 Task: Change page margins to "custom numbers bottom 1.447".
Action: Mouse moved to (107, 109)
Screenshot: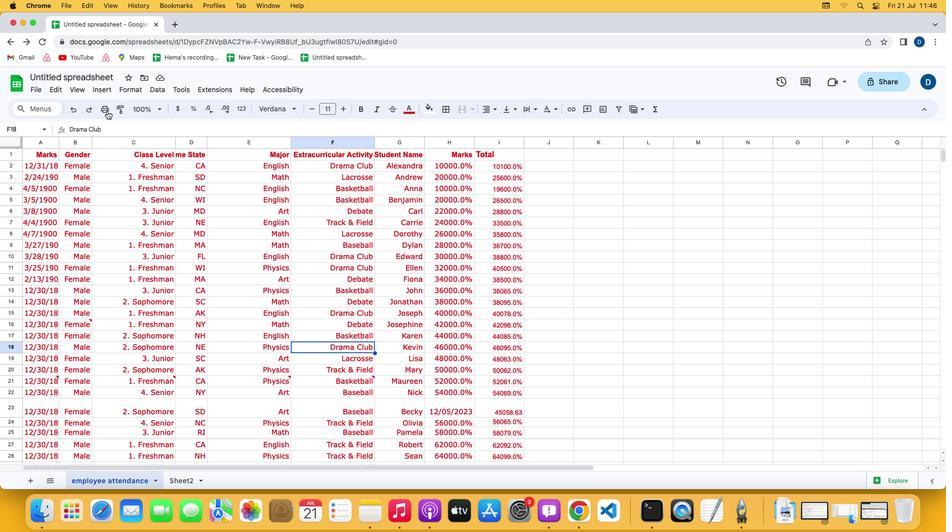 
Action: Mouse pressed left at (107, 109)
Screenshot: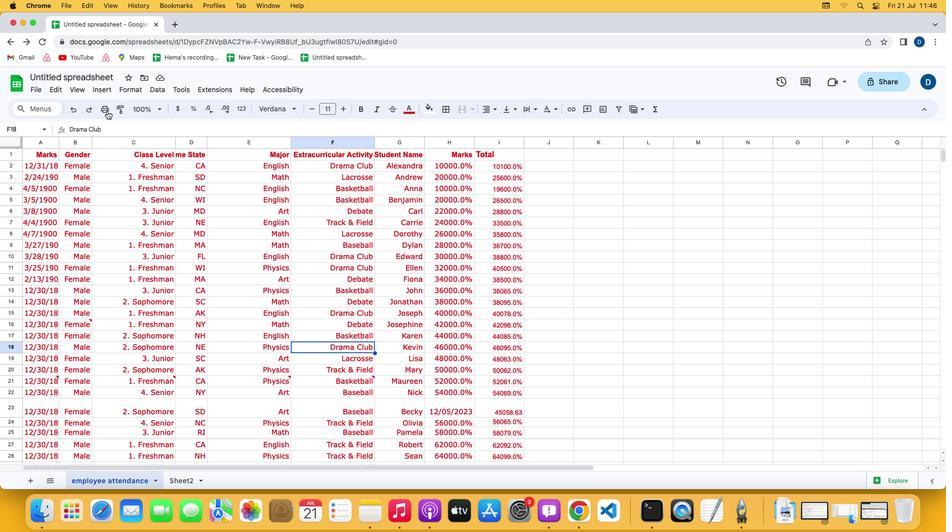 
Action: Mouse moved to (106, 111)
Screenshot: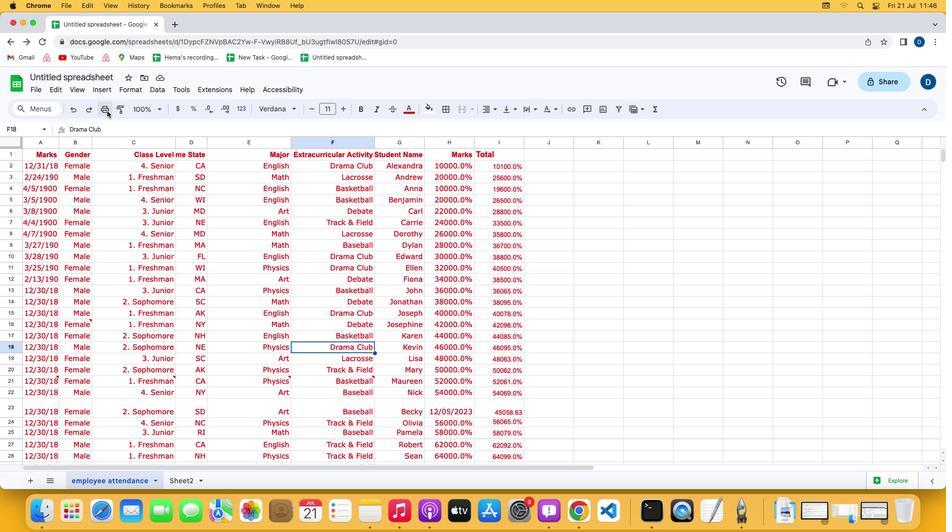 
Action: Mouse pressed left at (106, 111)
Screenshot: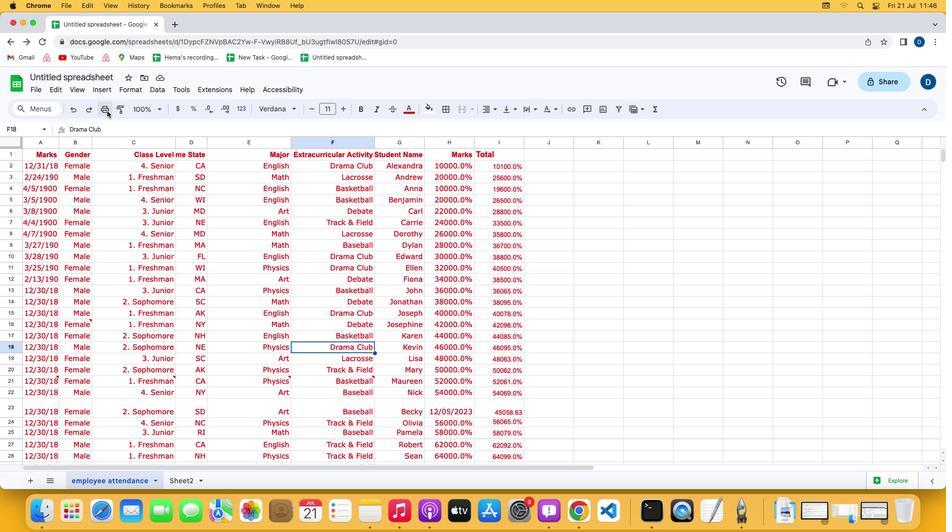 
Action: Mouse moved to (490, 321)
Screenshot: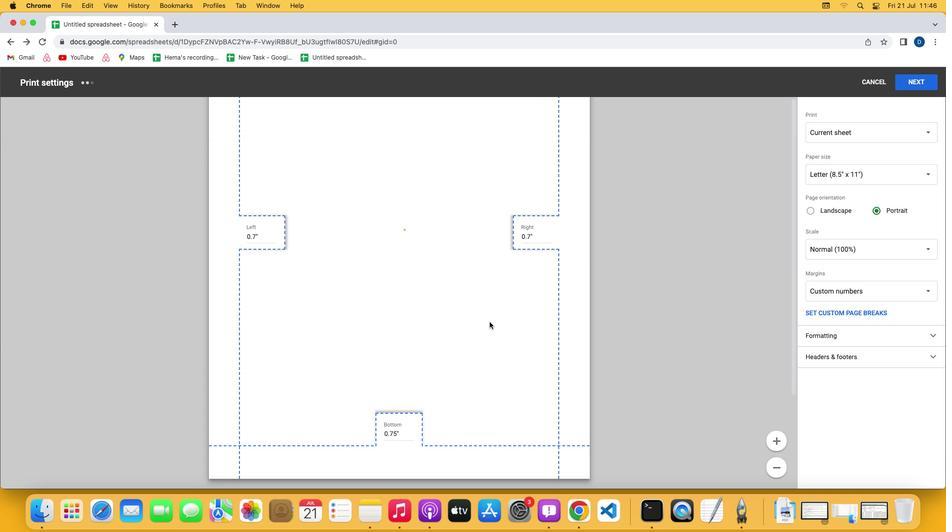 
Action: Mouse scrolled (490, 321) with delta (0, 0)
Screenshot: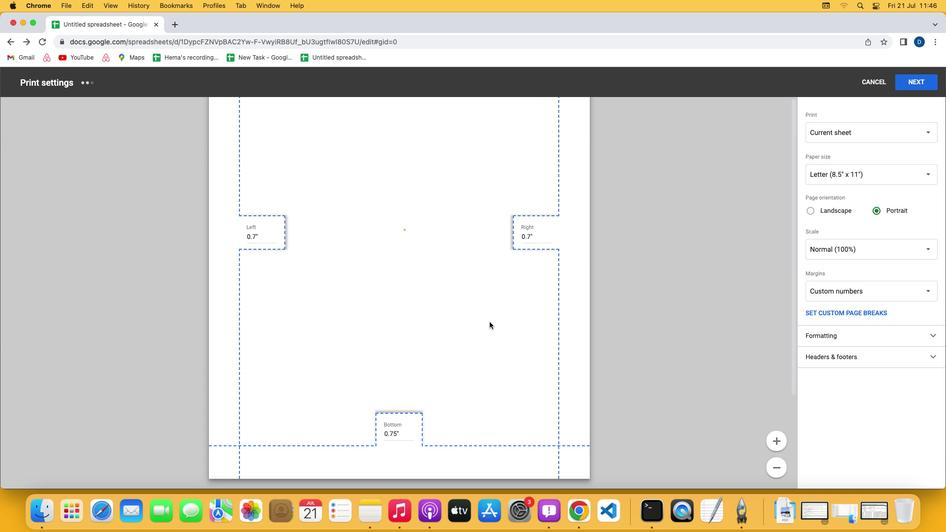 
Action: Mouse scrolled (490, 321) with delta (0, 0)
Screenshot: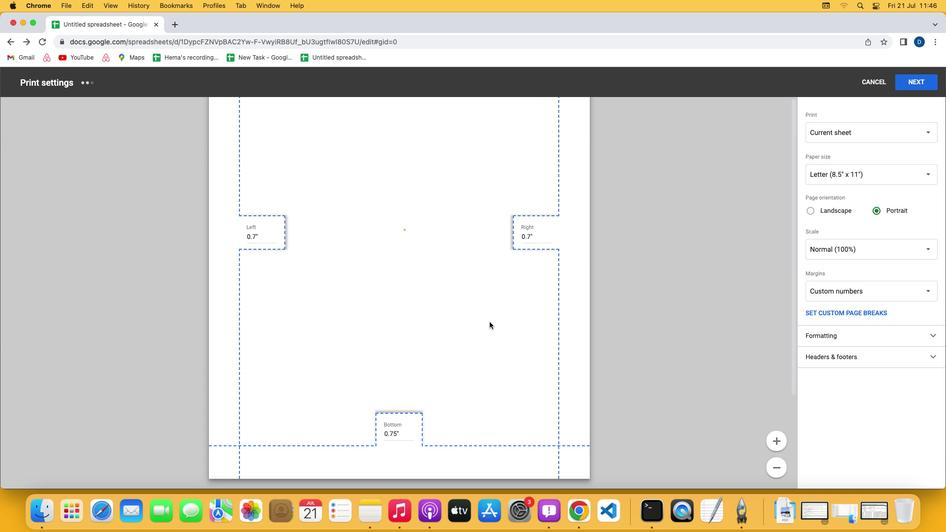 
Action: Mouse scrolled (490, 321) with delta (0, -1)
Screenshot: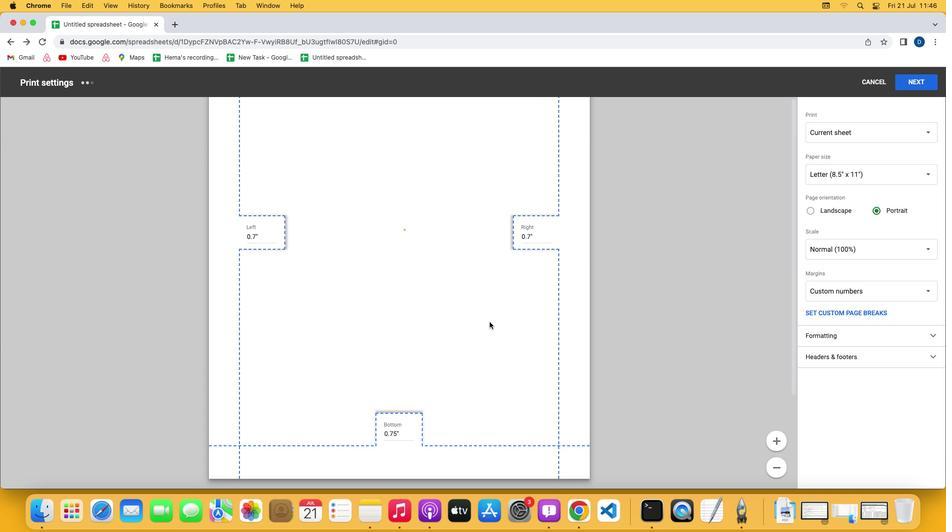 
Action: Mouse scrolled (490, 321) with delta (0, -1)
Screenshot: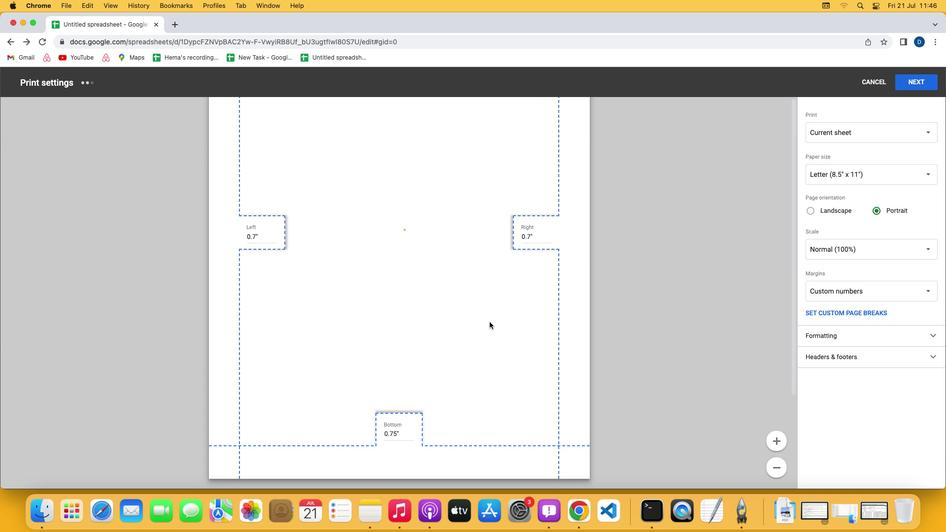 
Action: Mouse moved to (487, 322)
Screenshot: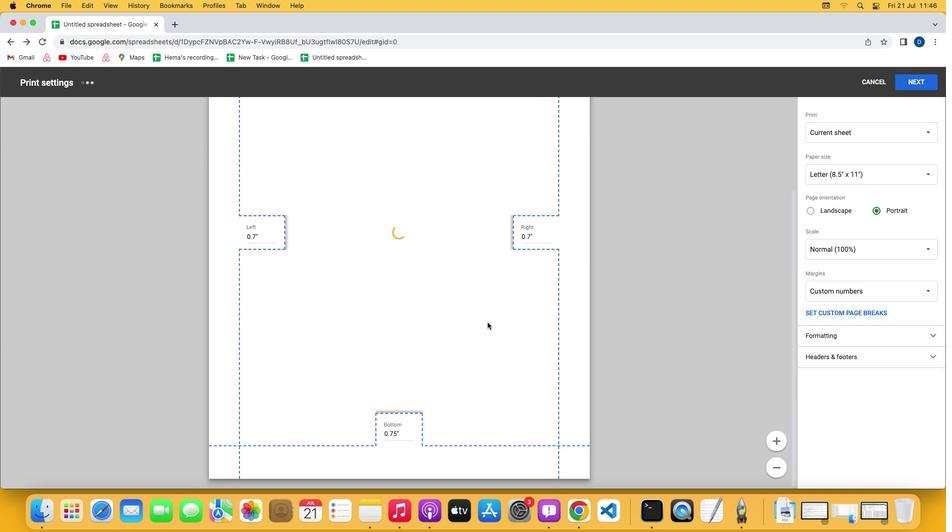 
Action: Mouse scrolled (487, 322) with delta (0, 0)
Screenshot: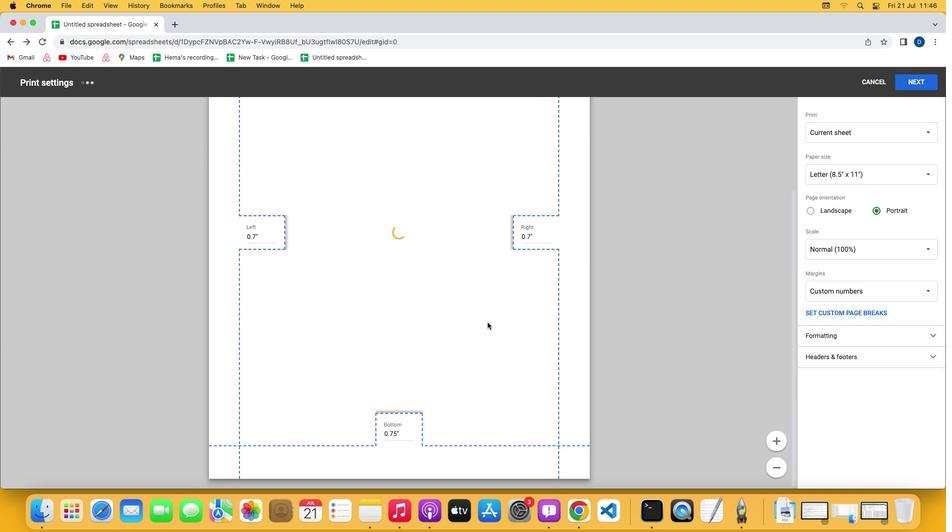 
Action: Mouse moved to (400, 432)
Screenshot: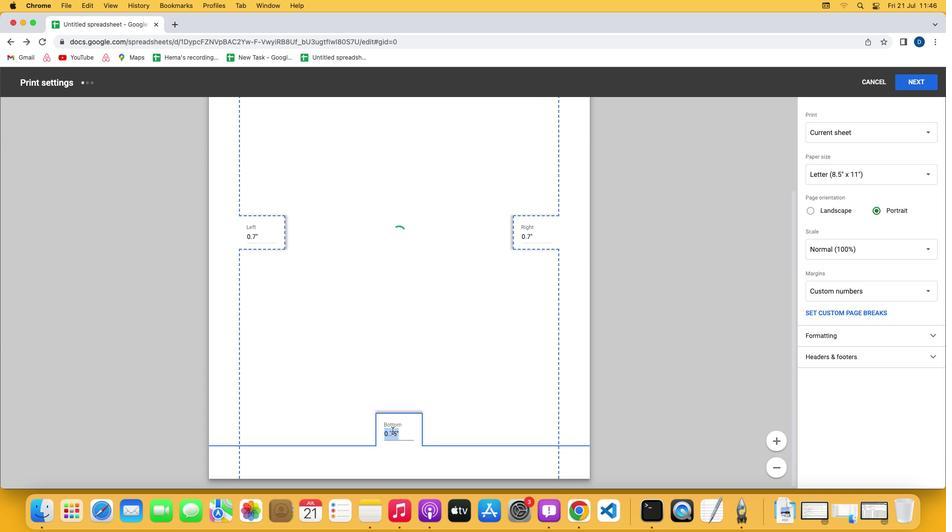 
Action: Mouse pressed left at (400, 432)
Screenshot: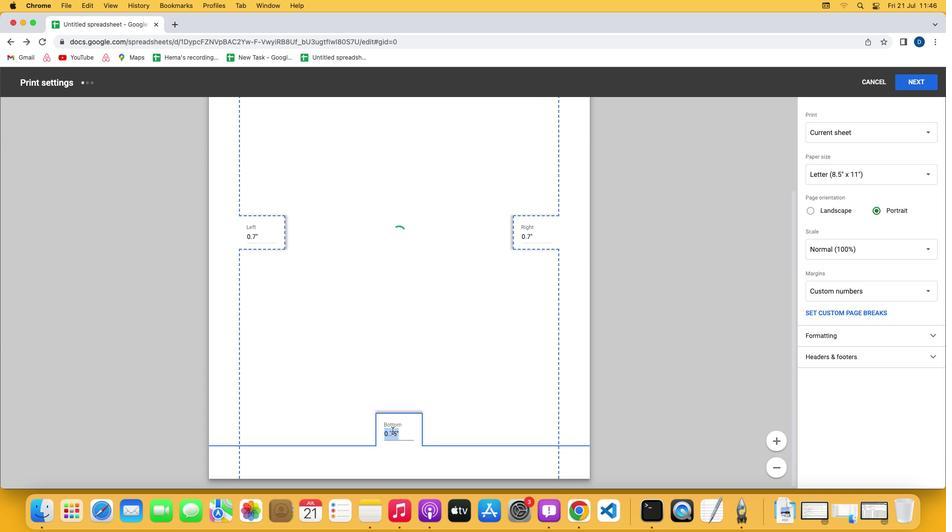 
Action: Mouse moved to (415, 425)
Screenshot: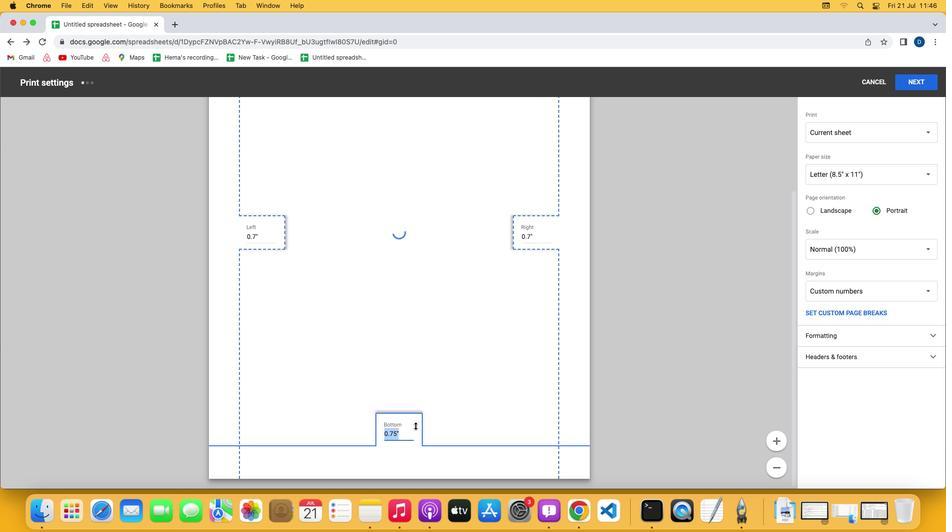 
Action: Key pressed '1'
Screenshot: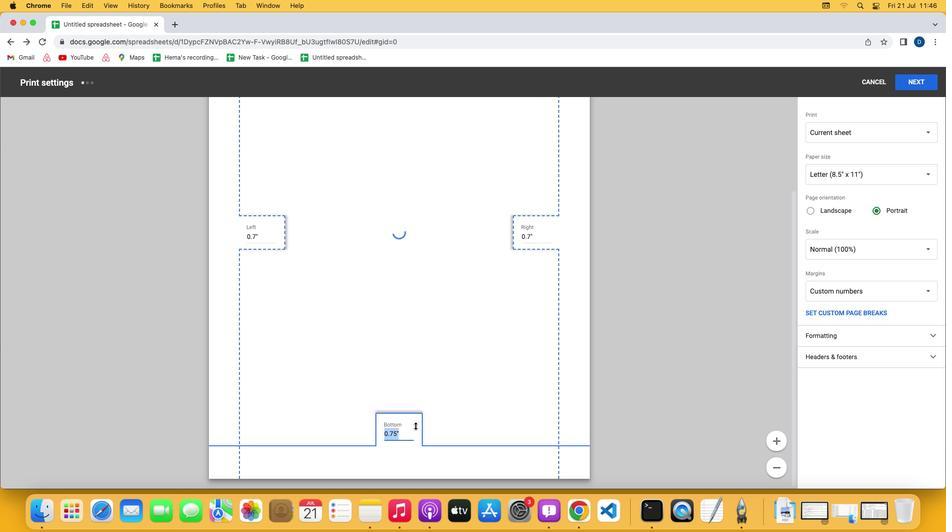 
Action: Mouse moved to (414, 425)
Screenshot: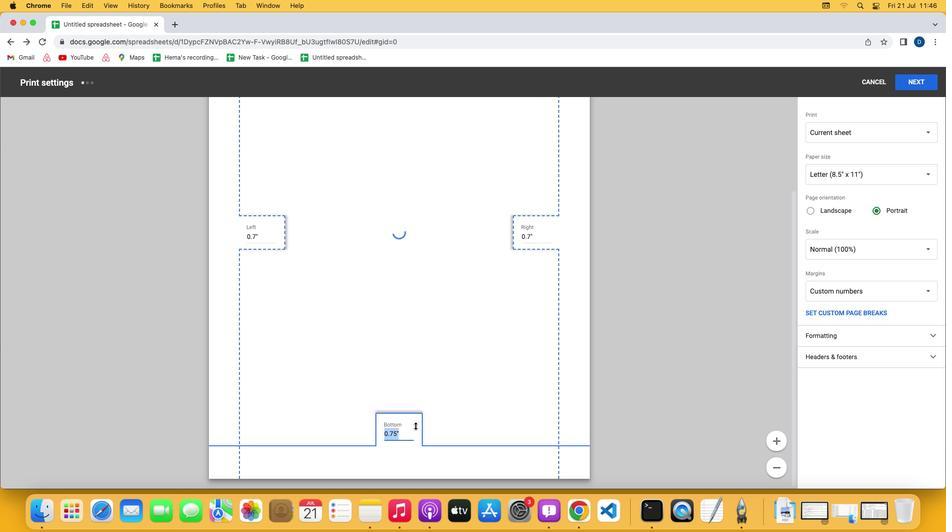 
Action: Key pressed '.''4''4''7'Key.enter
Screenshot: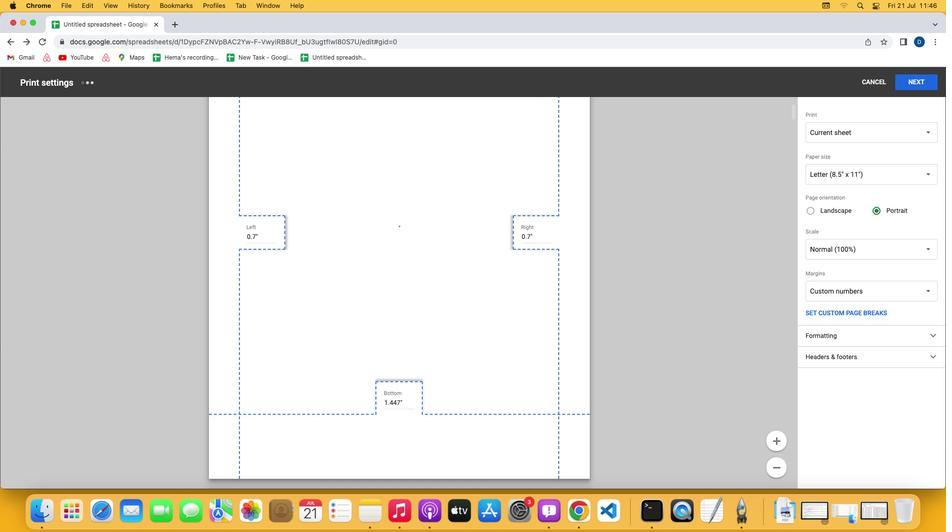 
Action: Mouse moved to (414, 424)
Screenshot: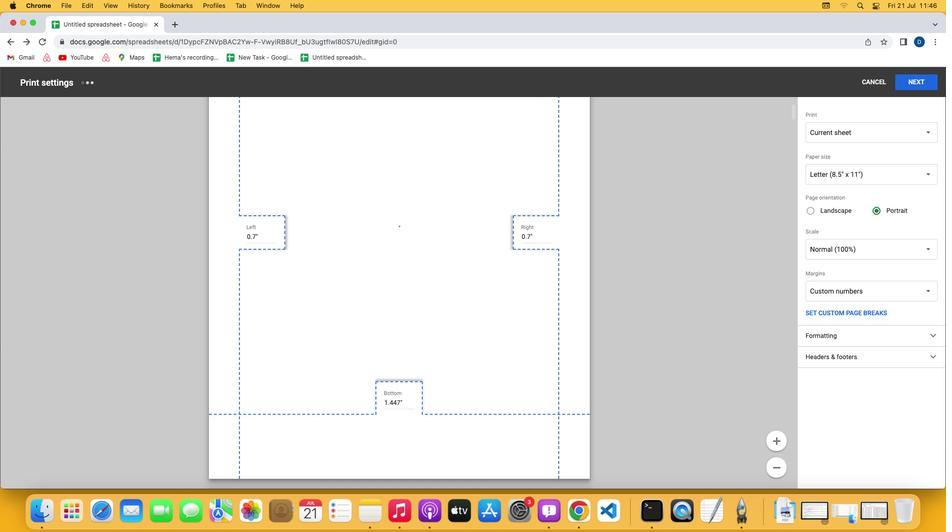 
